 Task: Show the Shot List in Action Trailer
Action: Mouse pressed left at (375, 373)
Screenshot: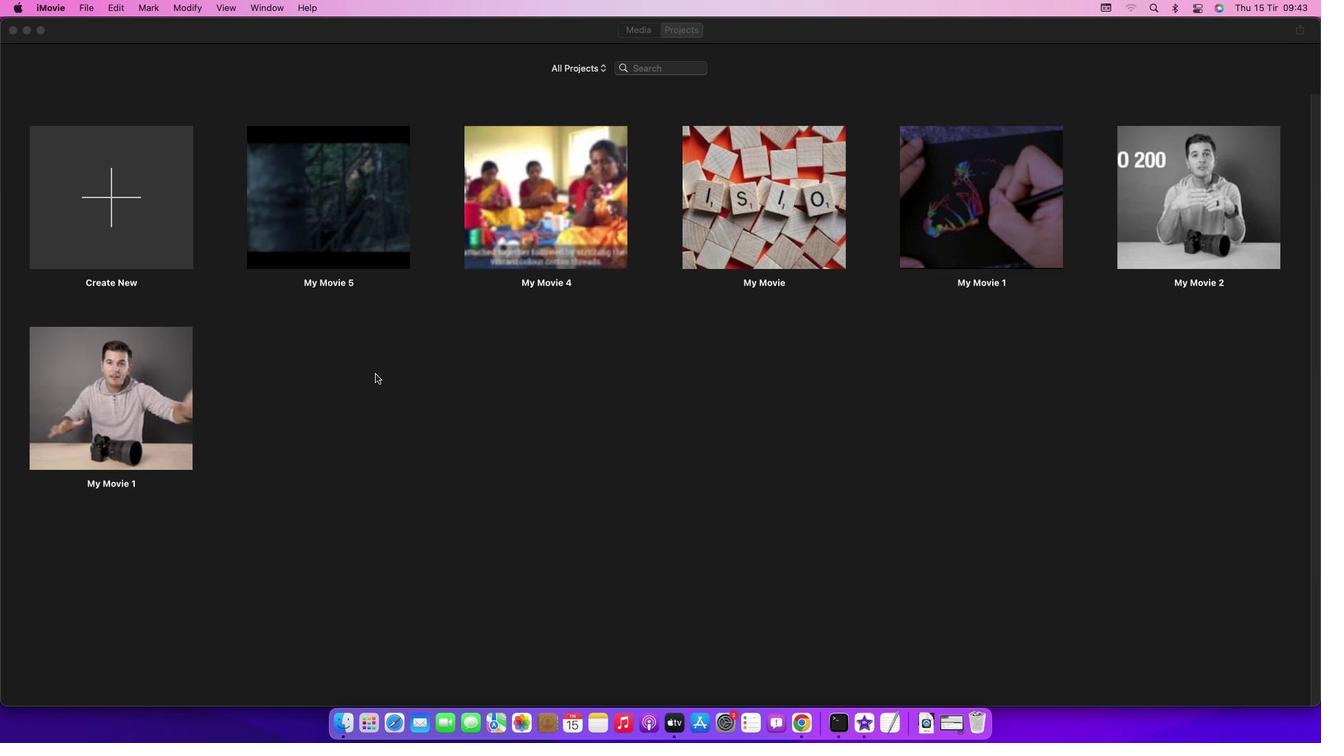 
Action: Mouse moved to (92, 6)
Screenshot: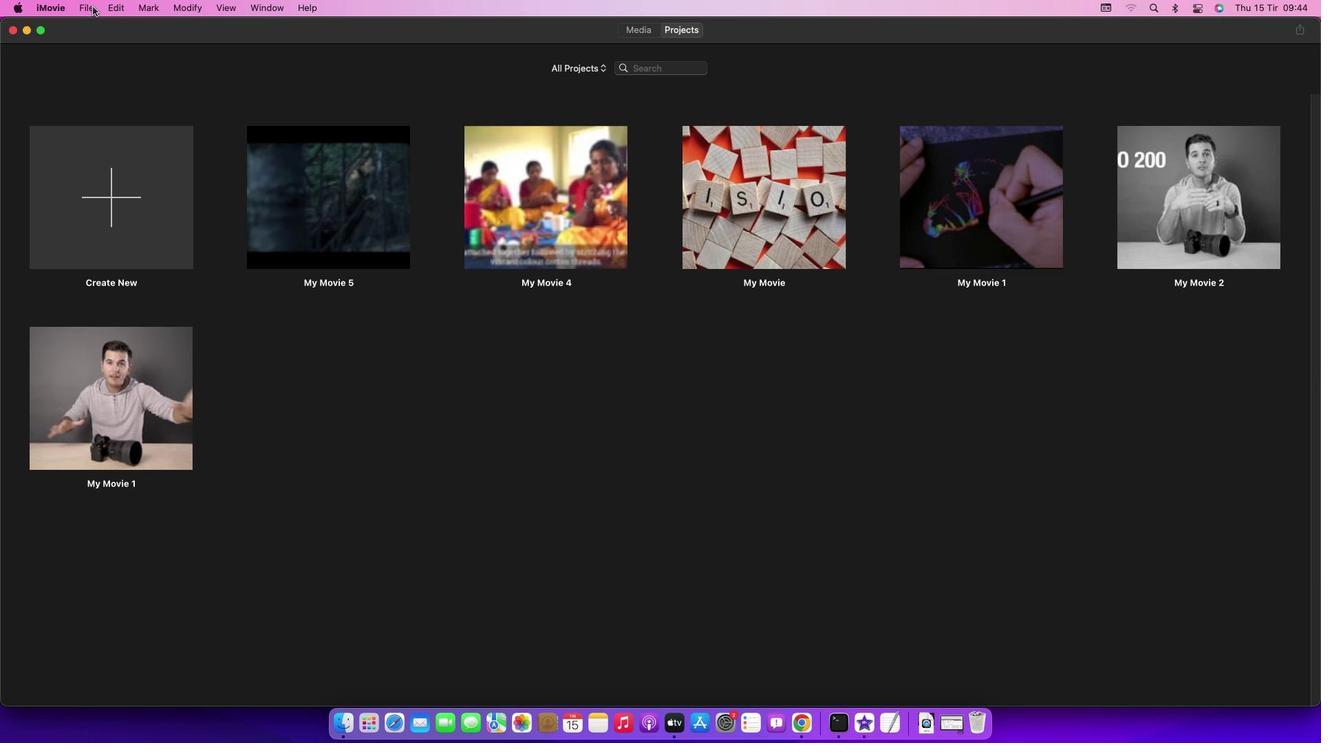 
Action: Mouse pressed left at (92, 6)
Screenshot: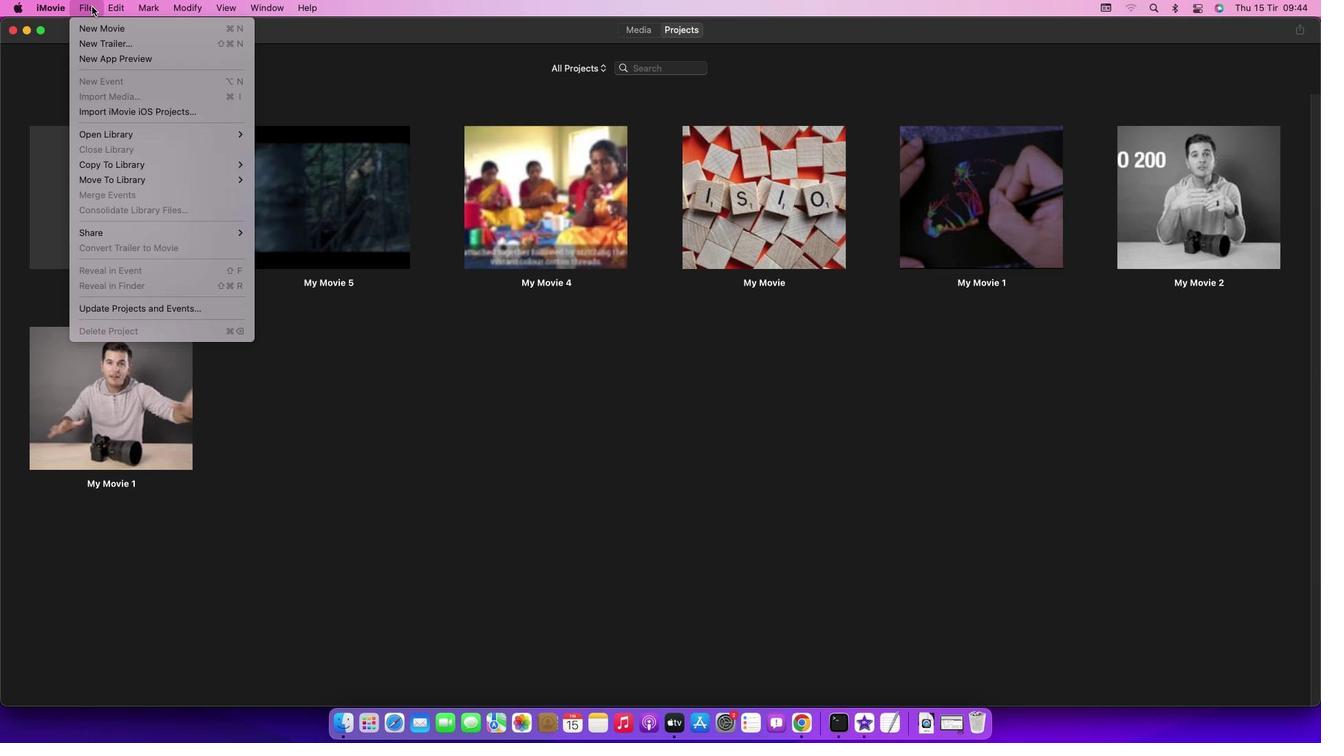 
Action: Mouse moved to (104, 43)
Screenshot: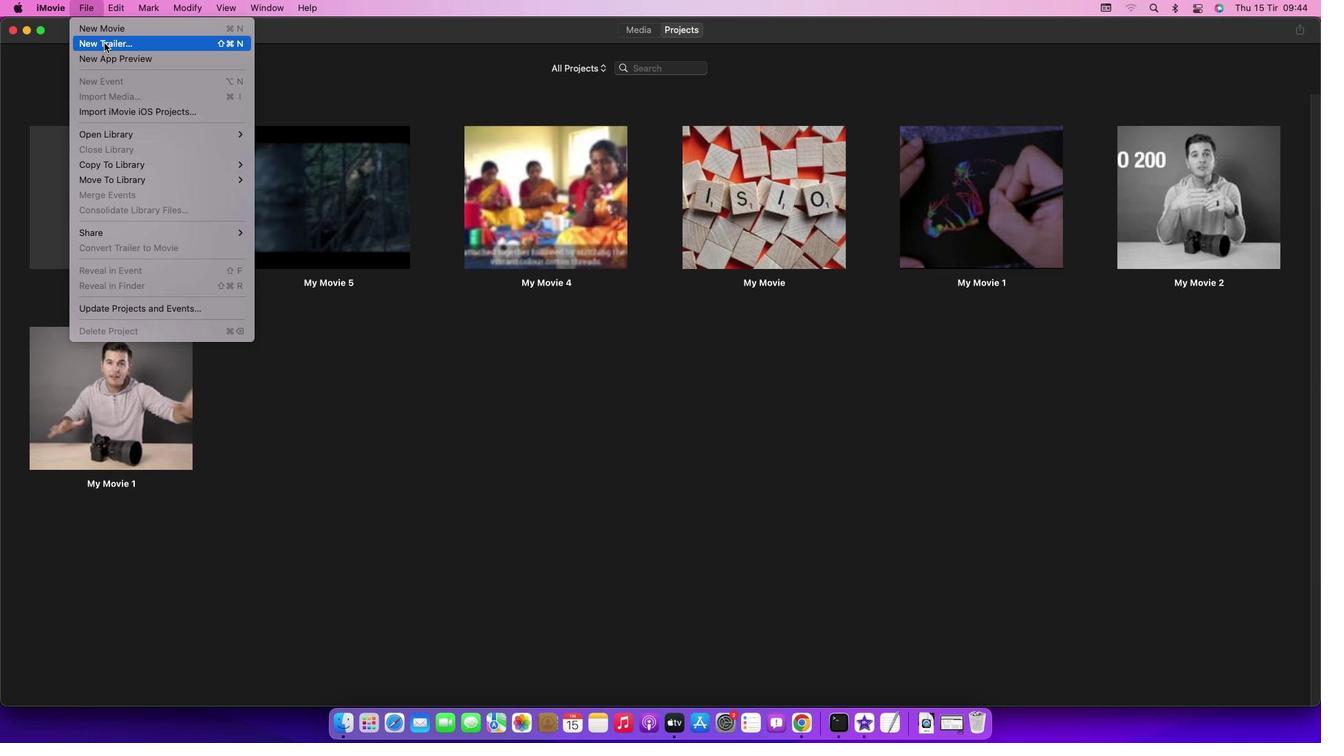 
Action: Mouse pressed left at (104, 43)
Screenshot: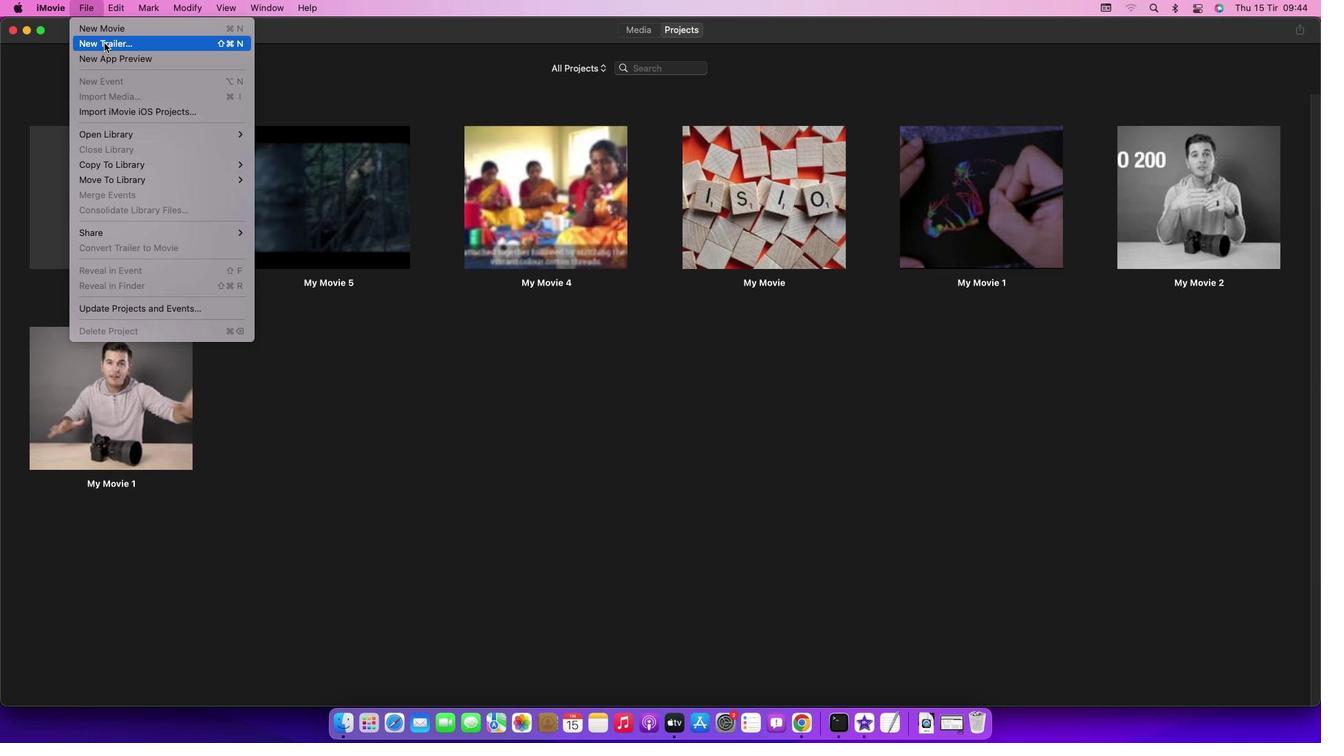 
Action: Mouse moved to (778, 388)
Screenshot: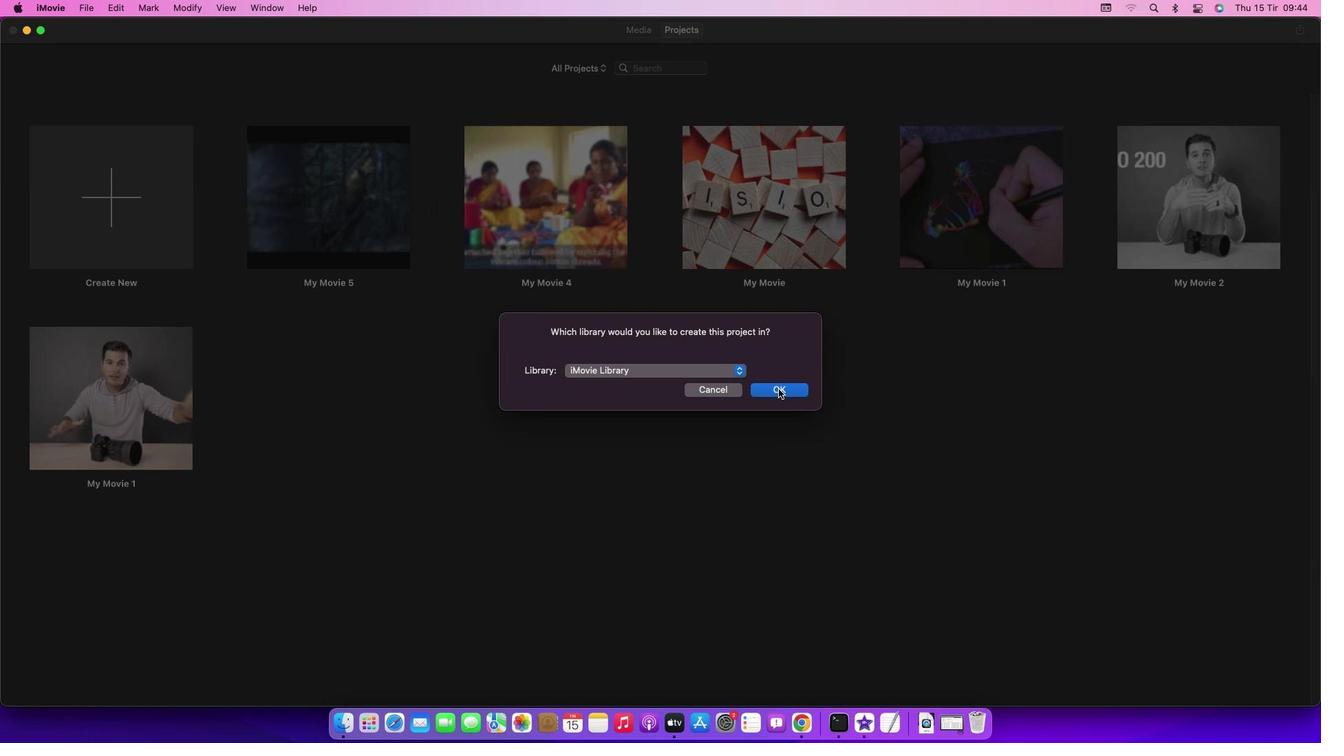 
Action: Mouse pressed left at (778, 388)
Screenshot: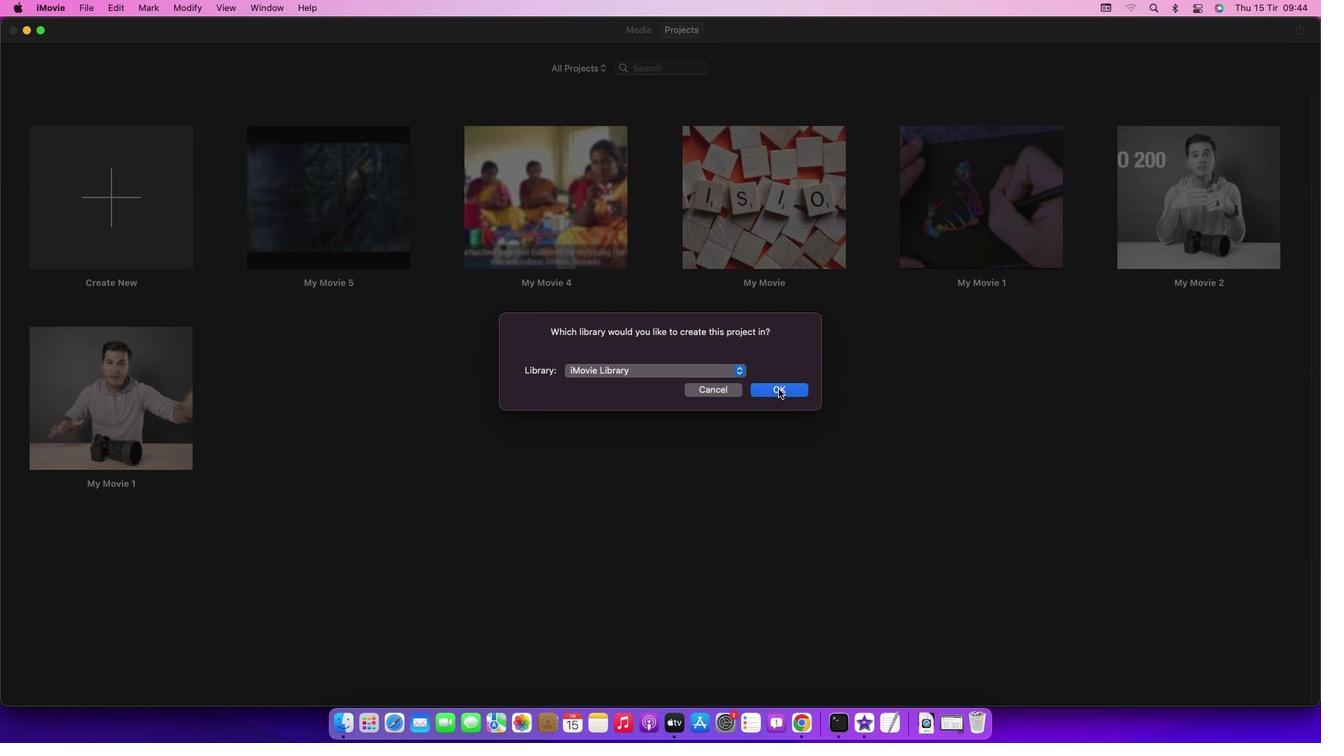 
Action: Mouse moved to (416, 290)
Screenshot: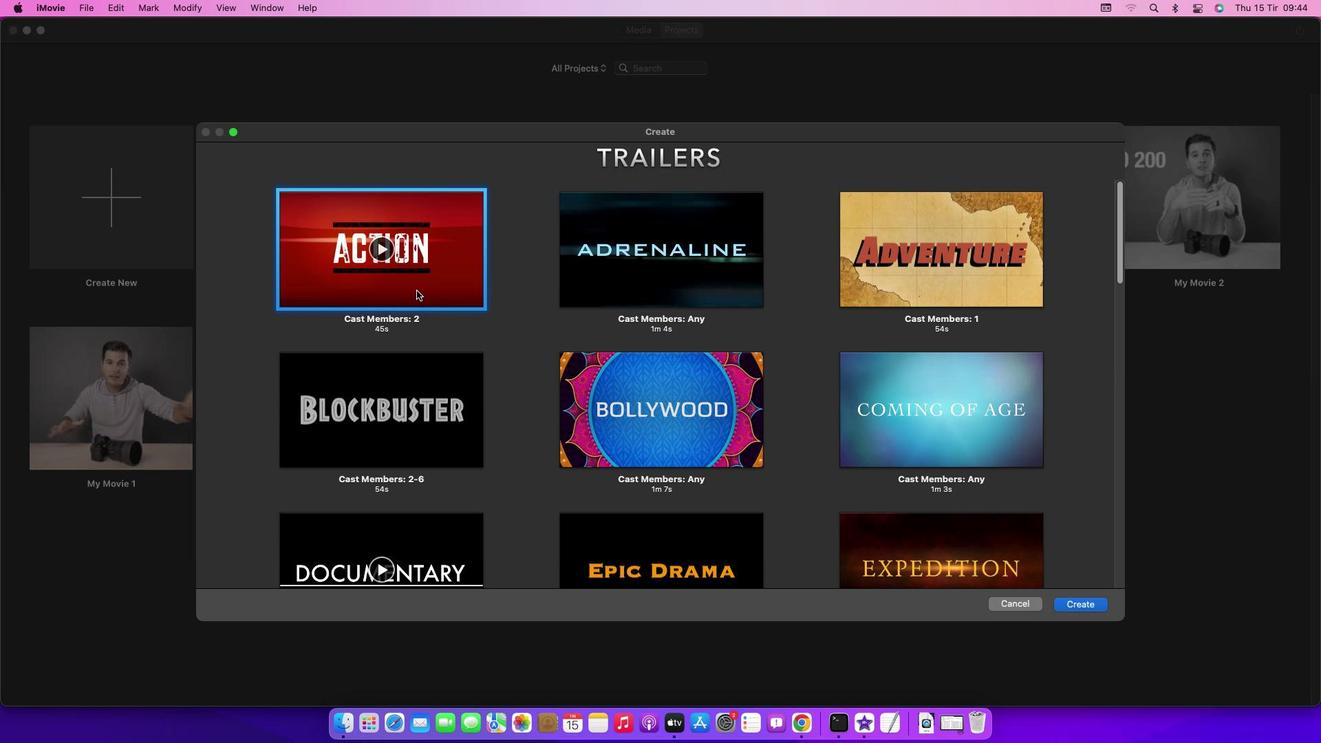 
Action: Mouse pressed left at (416, 290)
Screenshot: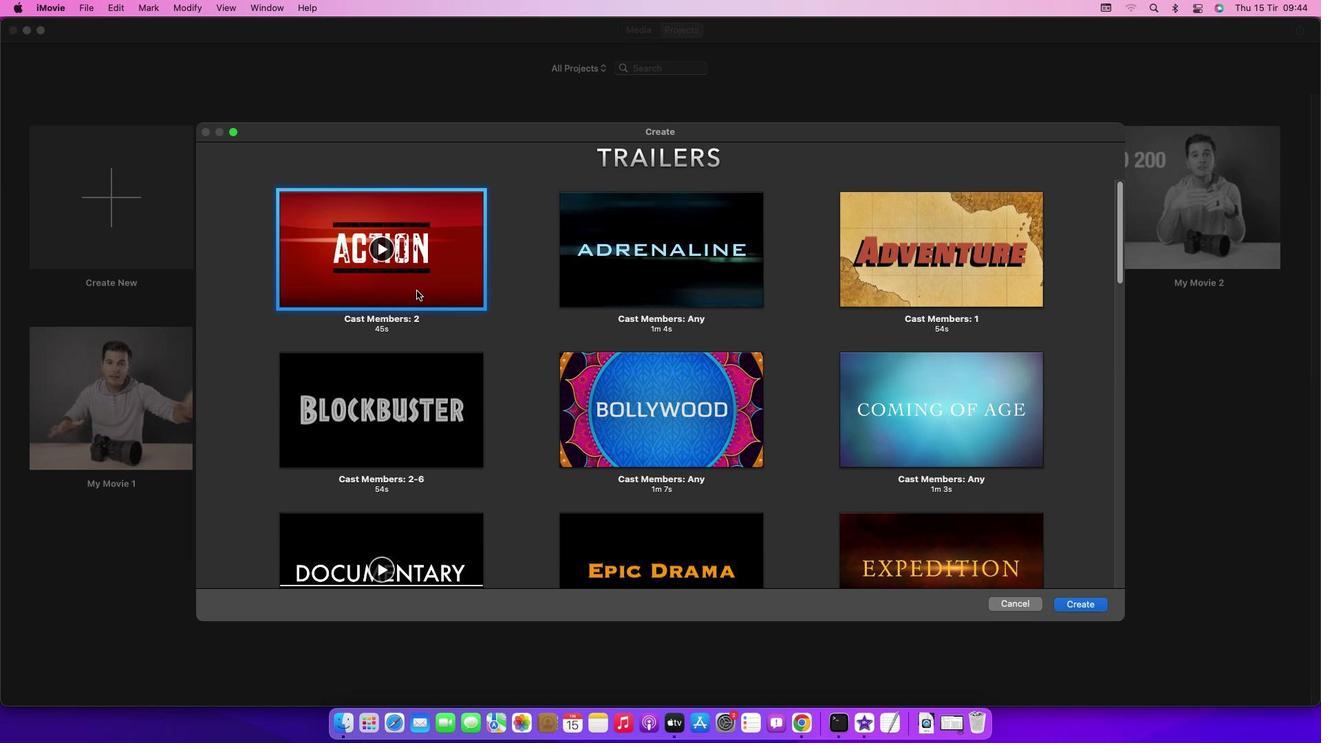 
Action: Mouse moved to (1084, 604)
Screenshot: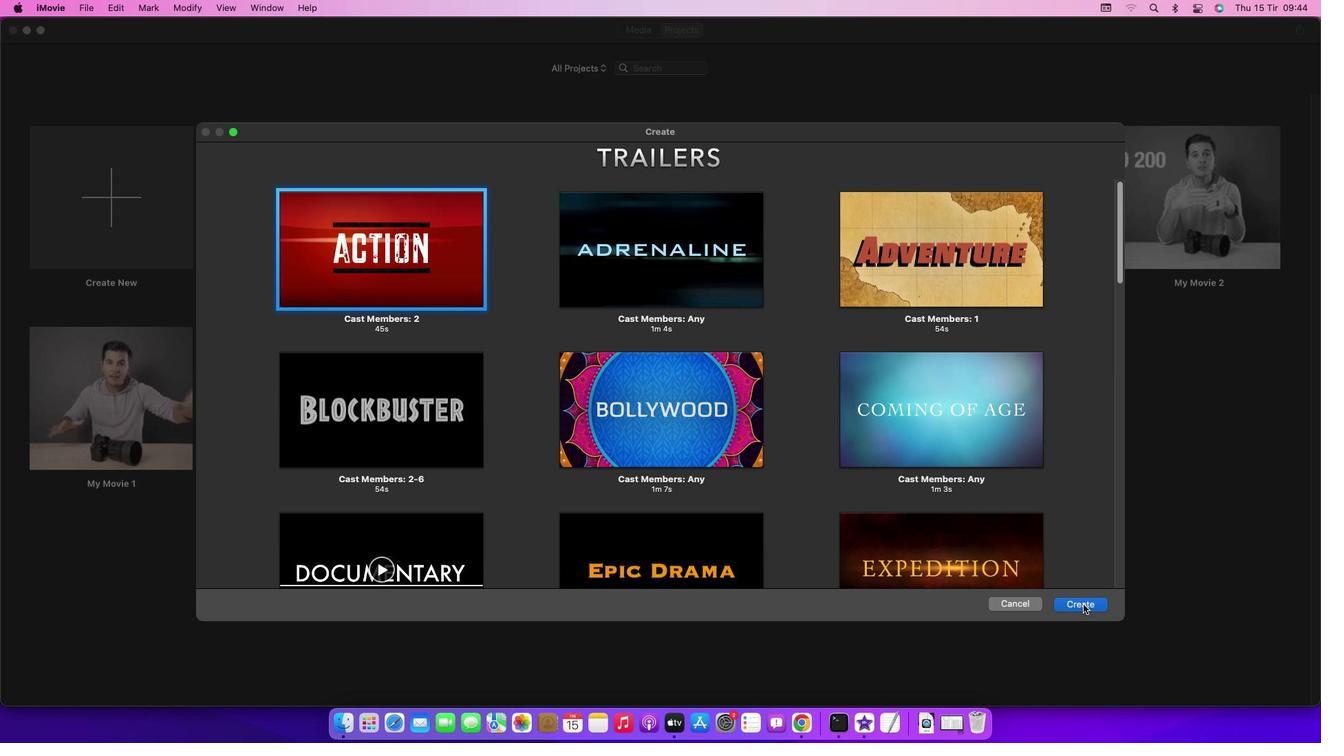 
Action: Mouse pressed left at (1084, 604)
Screenshot: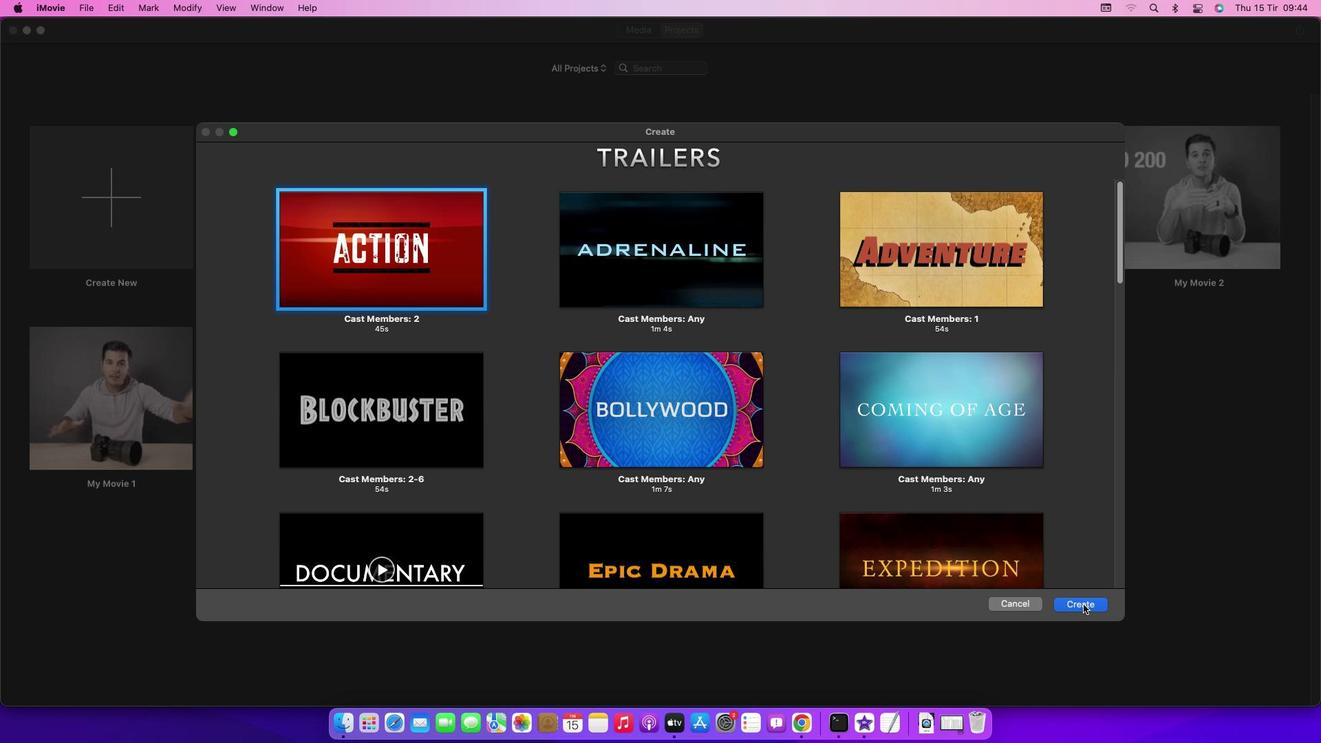 
Action: Mouse moved to (758, 412)
Screenshot: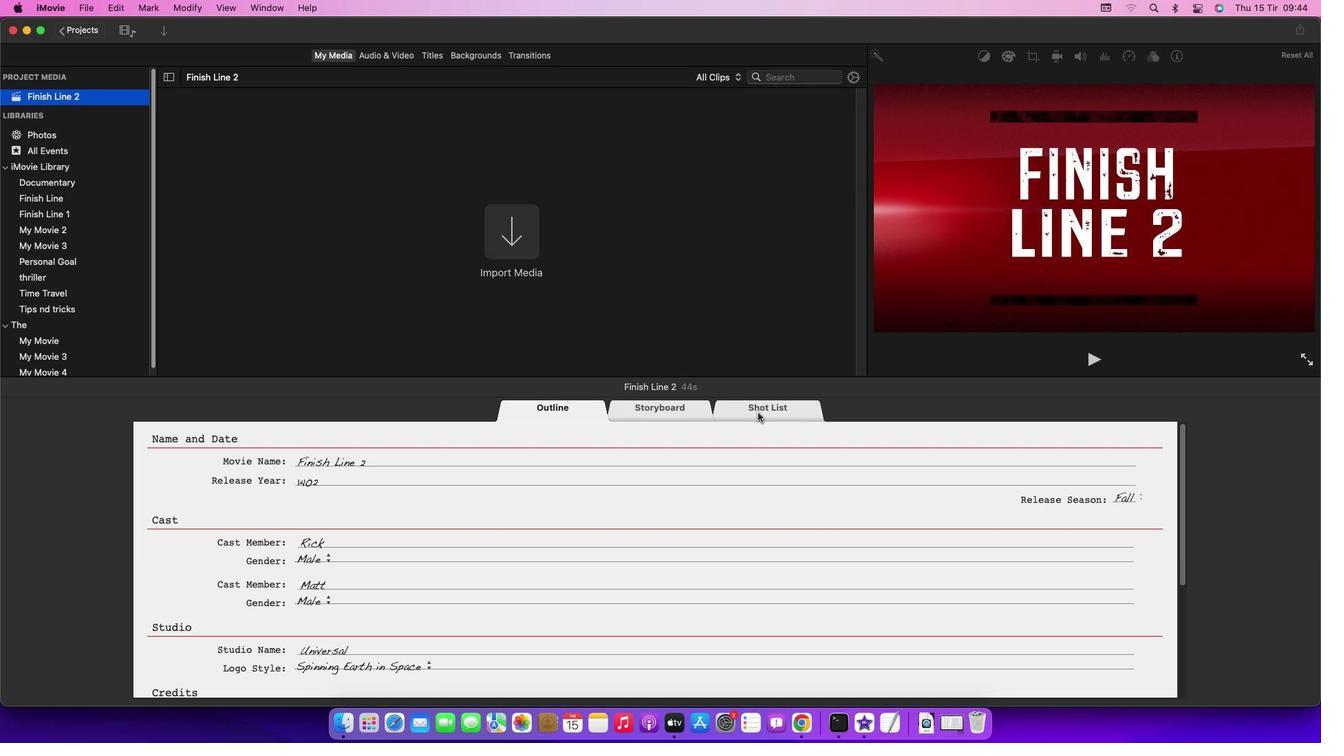 
Action: Mouse pressed left at (758, 412)
Screenshot: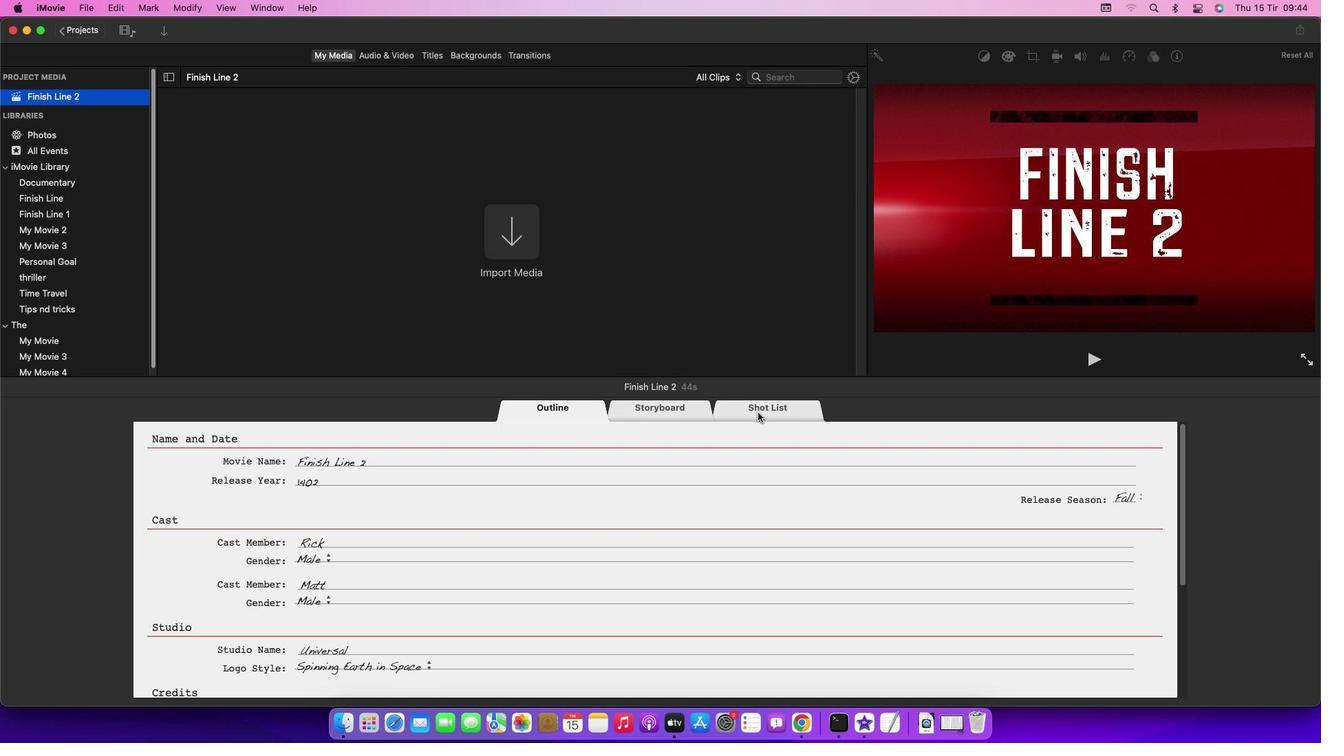 
